 Task: Open the project proposal spearmint template from the template gallery.
Action: Mouse moved to (51, 102)
Screenshot: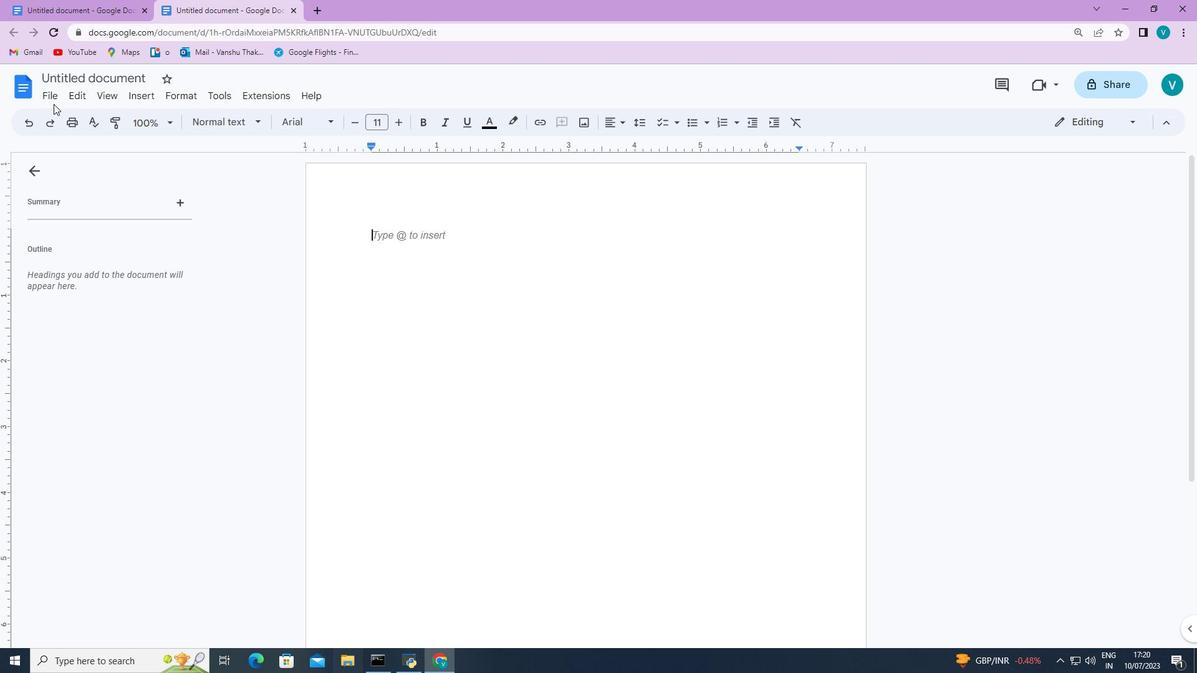 
Action: Mouse pressed left at (51, 102)
Screenshot: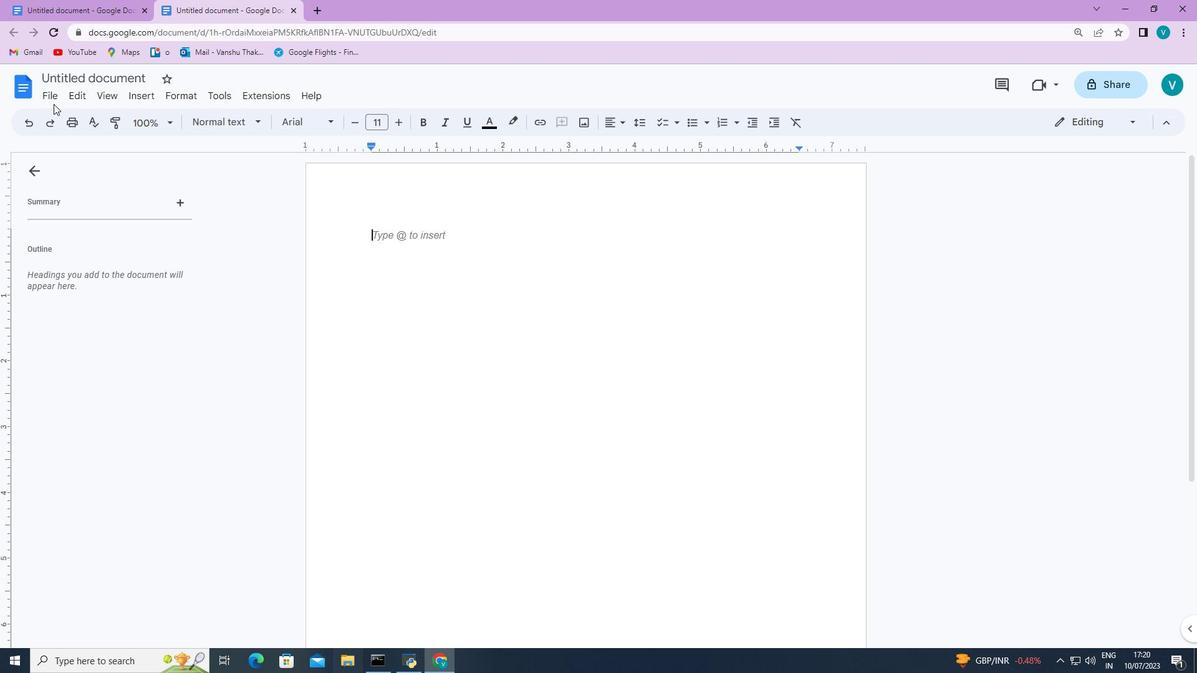 
Action: Mouse moved to (69, 110)
Screenshot: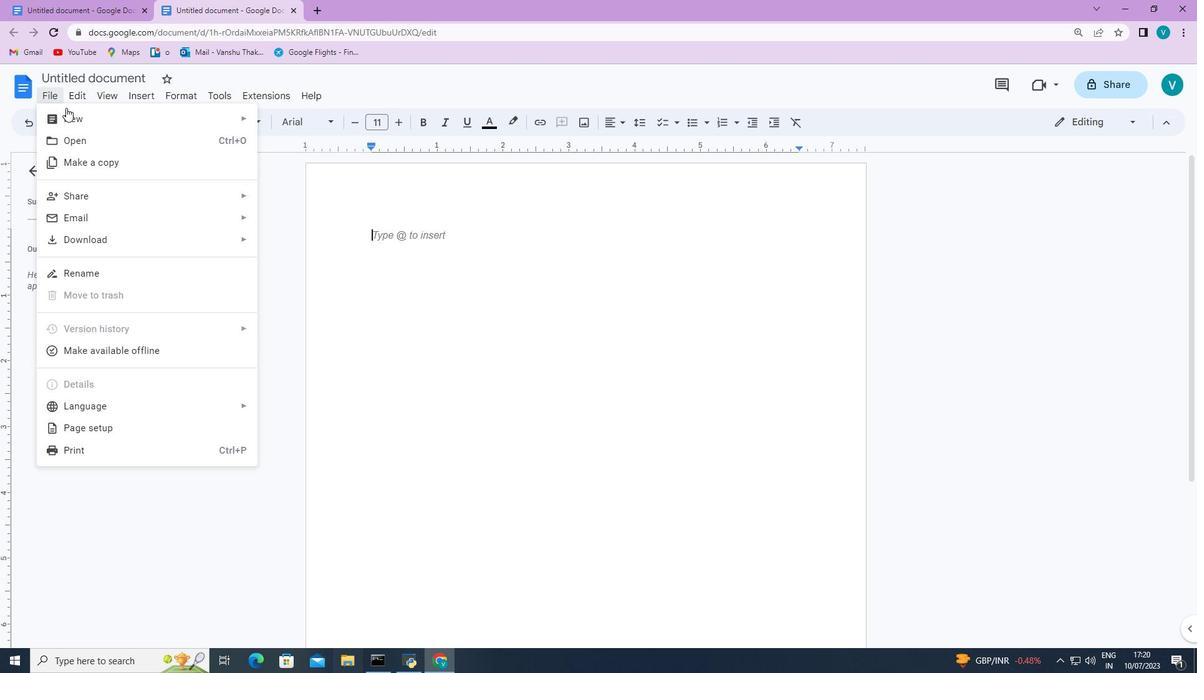 
Action: Mouse pressed left at (69, 110)
Screenshot: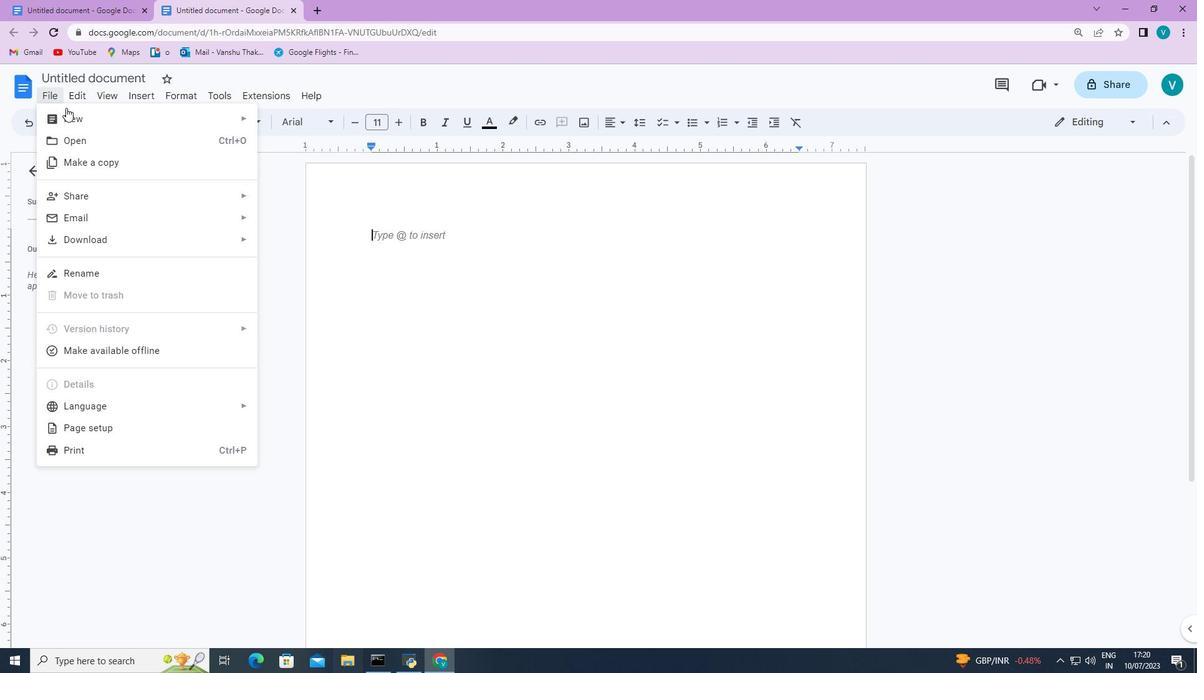 
Action: Mouse moved to (308, 142)
Screenshot: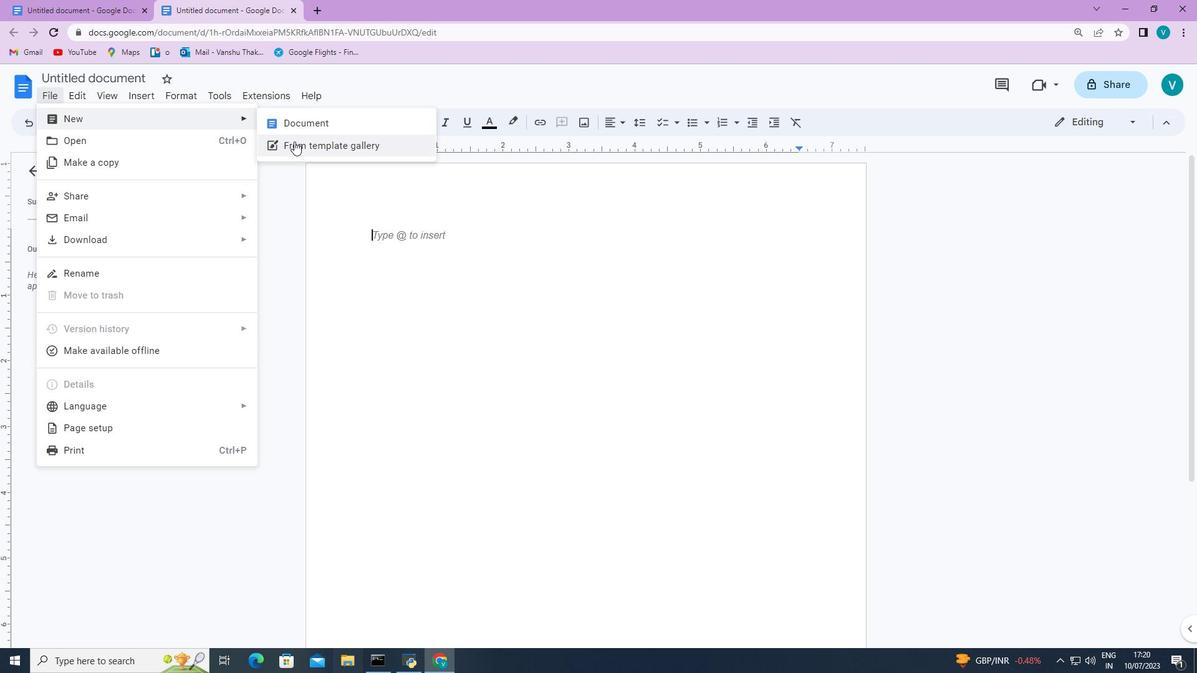 
Action: Mouse pressed left at (308, 142)
Screenshot: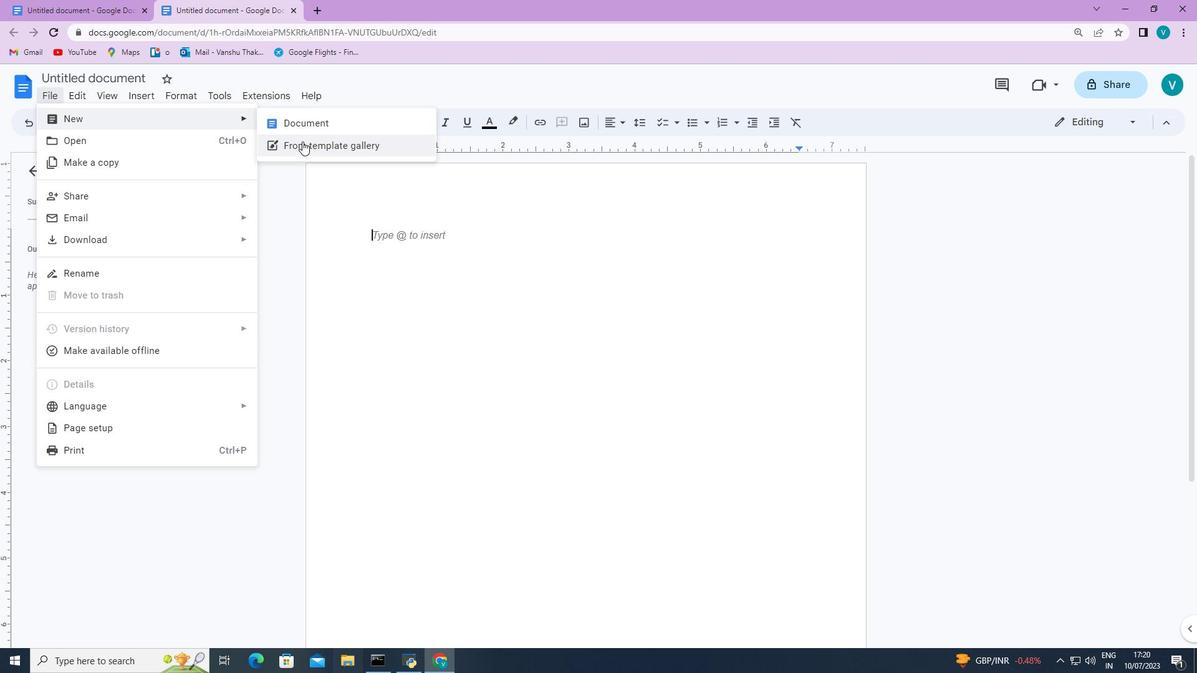 
Action: Mouse moved to (325, 225)
Screenshot: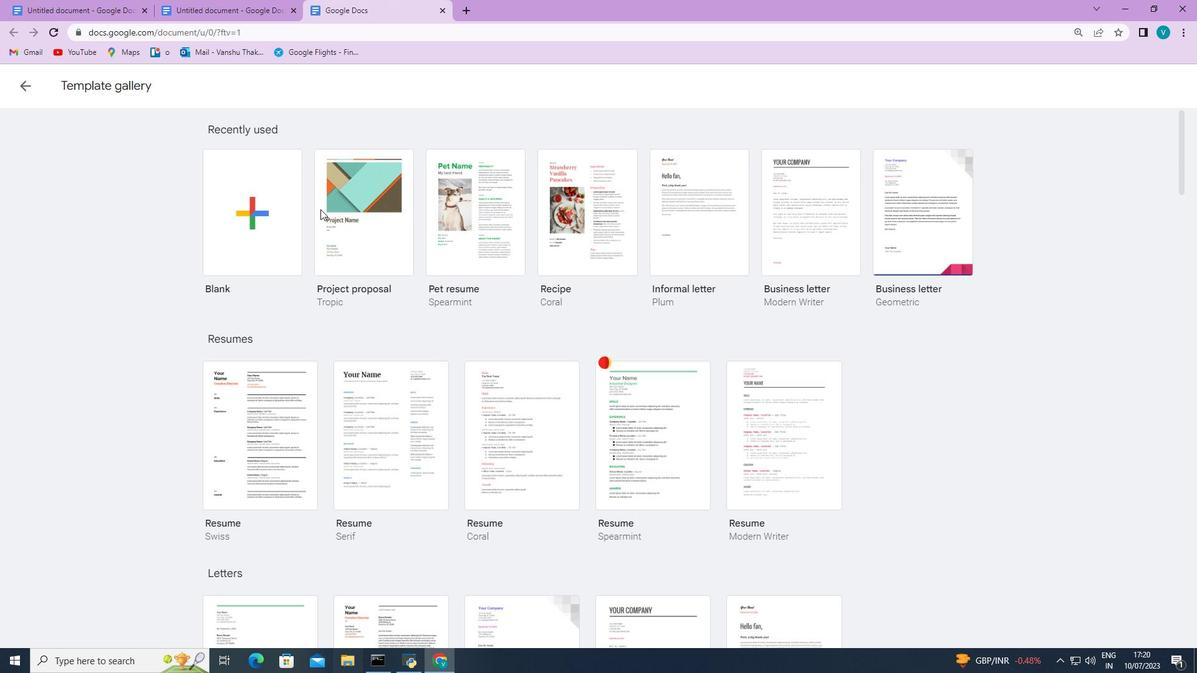 
Action: Mouse scrolled (325, 224) with delta (0, 0)
Screenshot: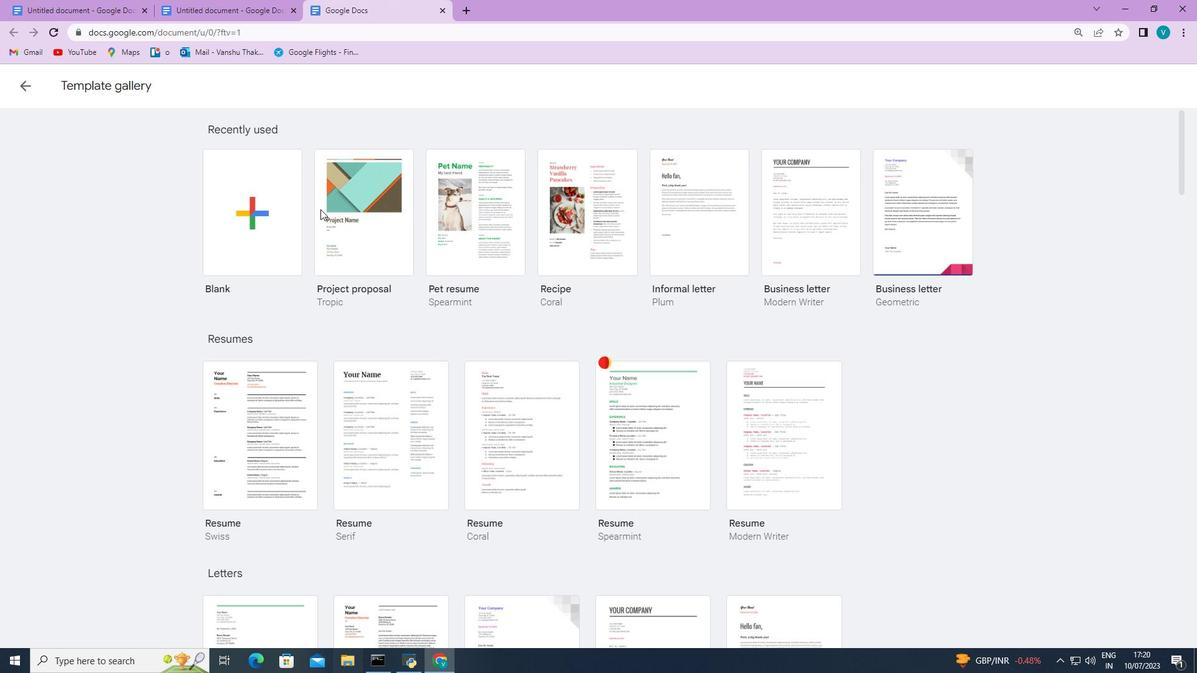 
Action: Mouse moved to (330, 242)
Screenshot: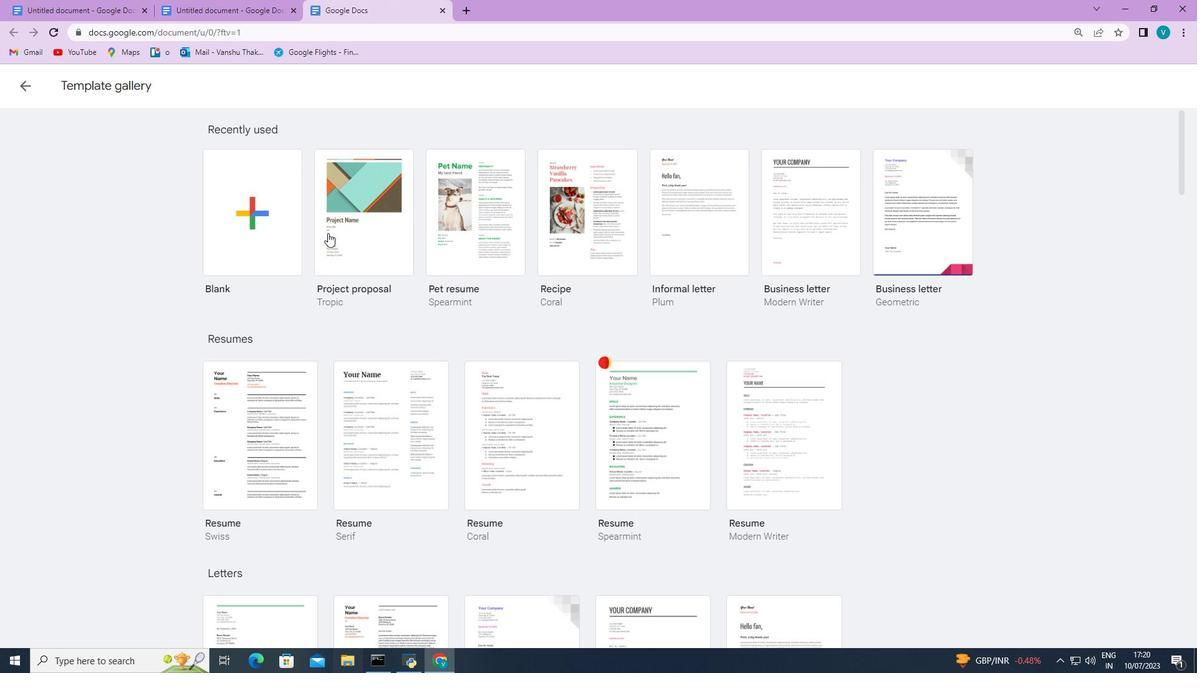 
Action: Mouse scrolled (330, 241) with delta (0, 0)
Screenshot: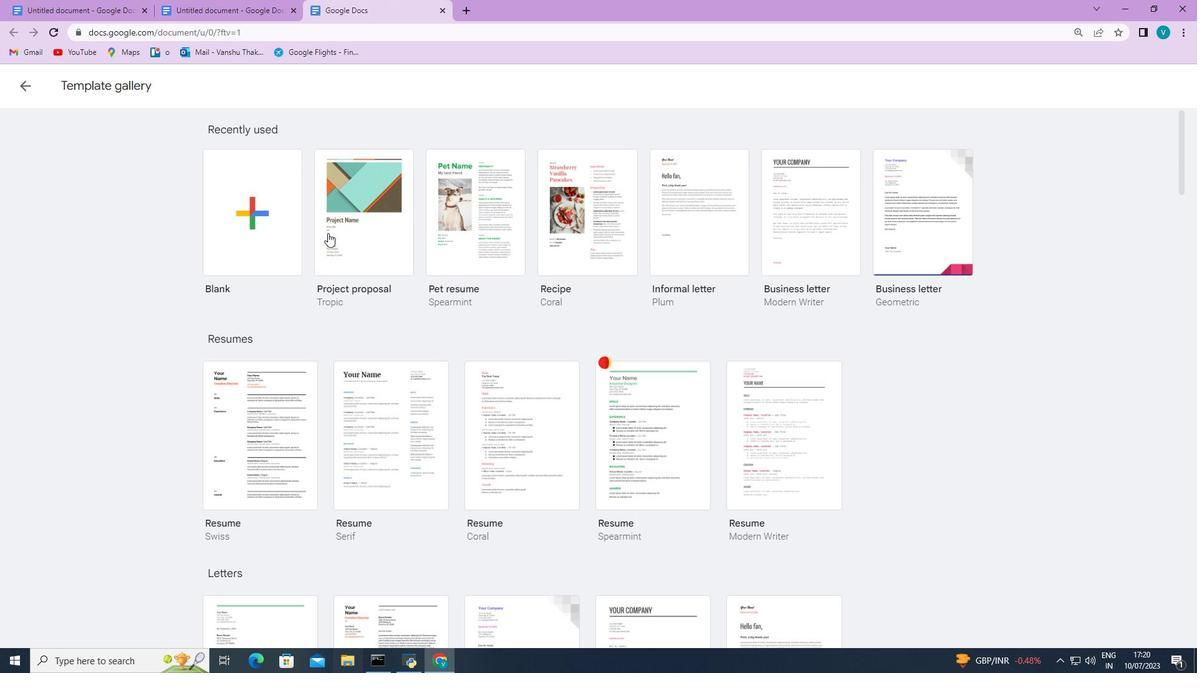 
Action: Mouse moved to (330, 242)
Screenshot: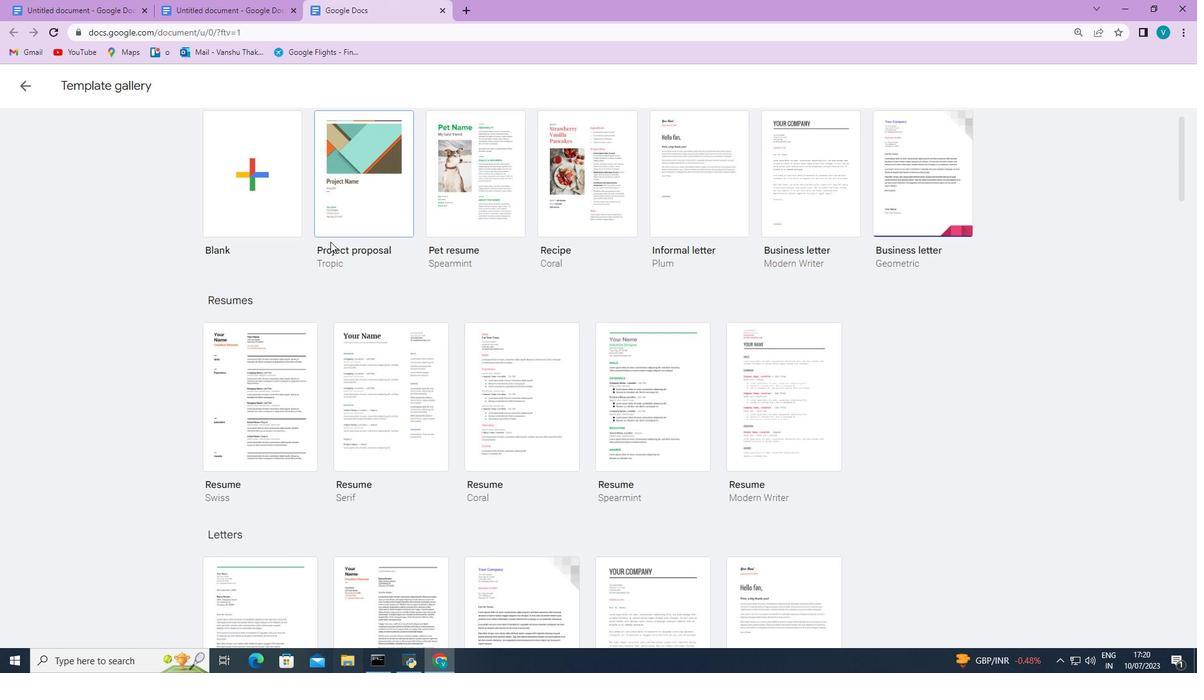 
Action: Mouse scrolled (330, 242) with delta (0, 0)
Screenshot: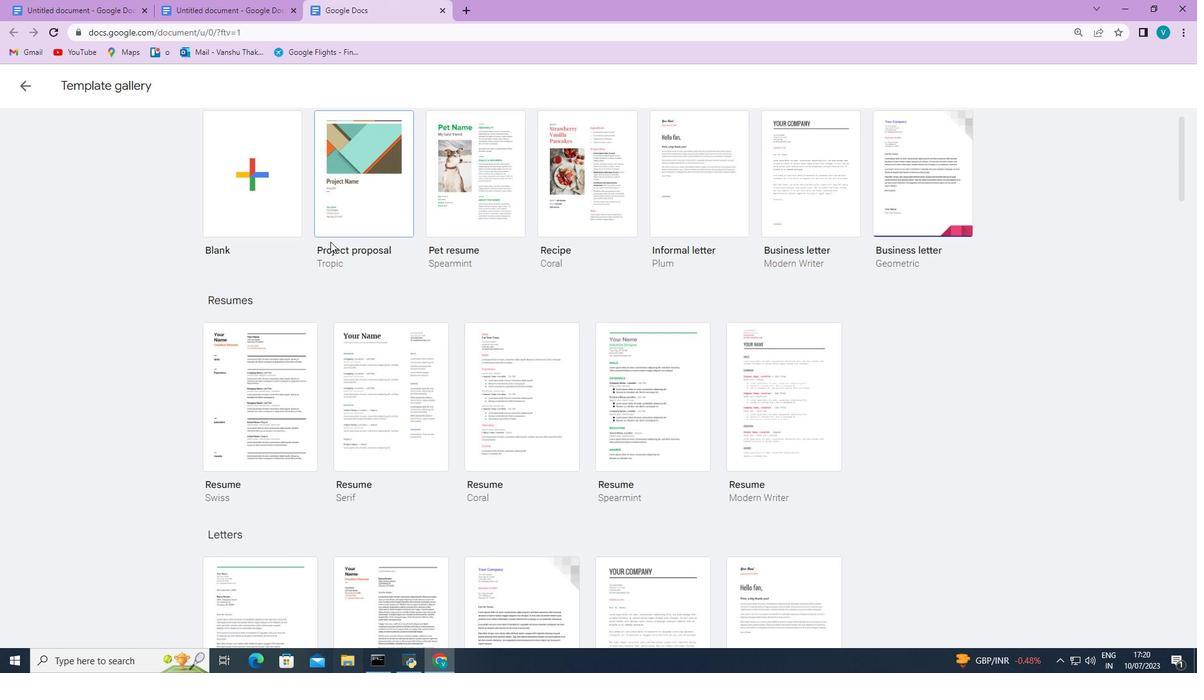 
Action: Mouse scrolled (330, 242) with delta (0, 0)
Screenshot: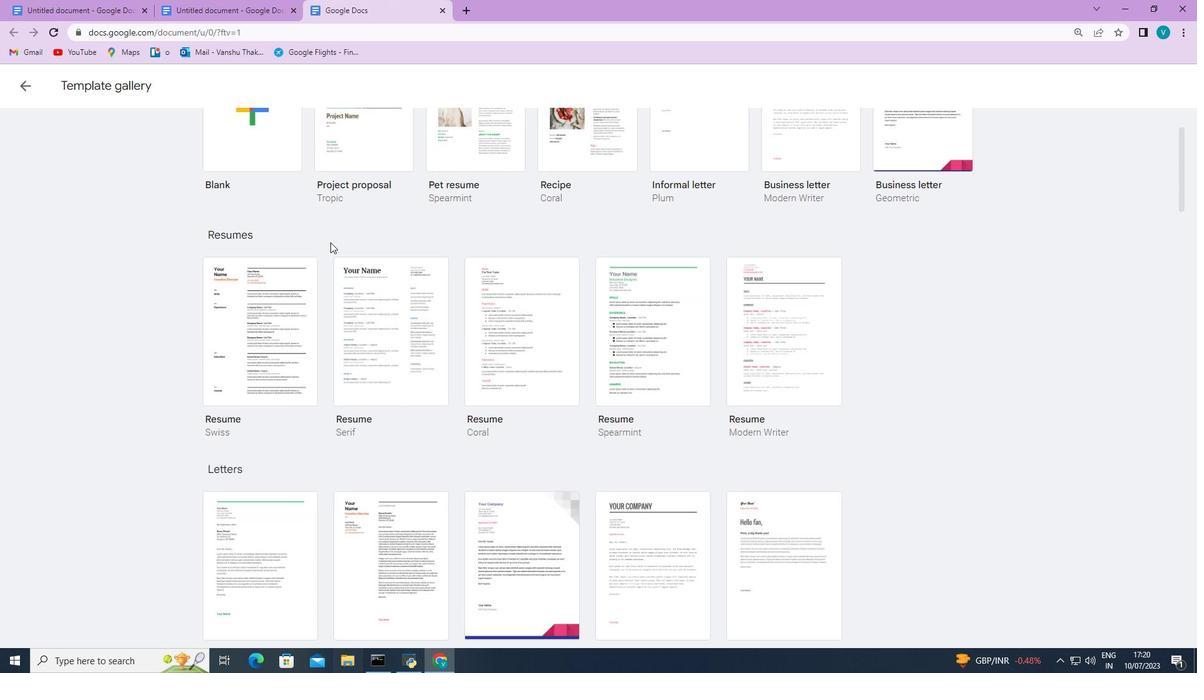 
Action: Mouse scrolled (330, 242) with delta (0, 0)
Screenshot: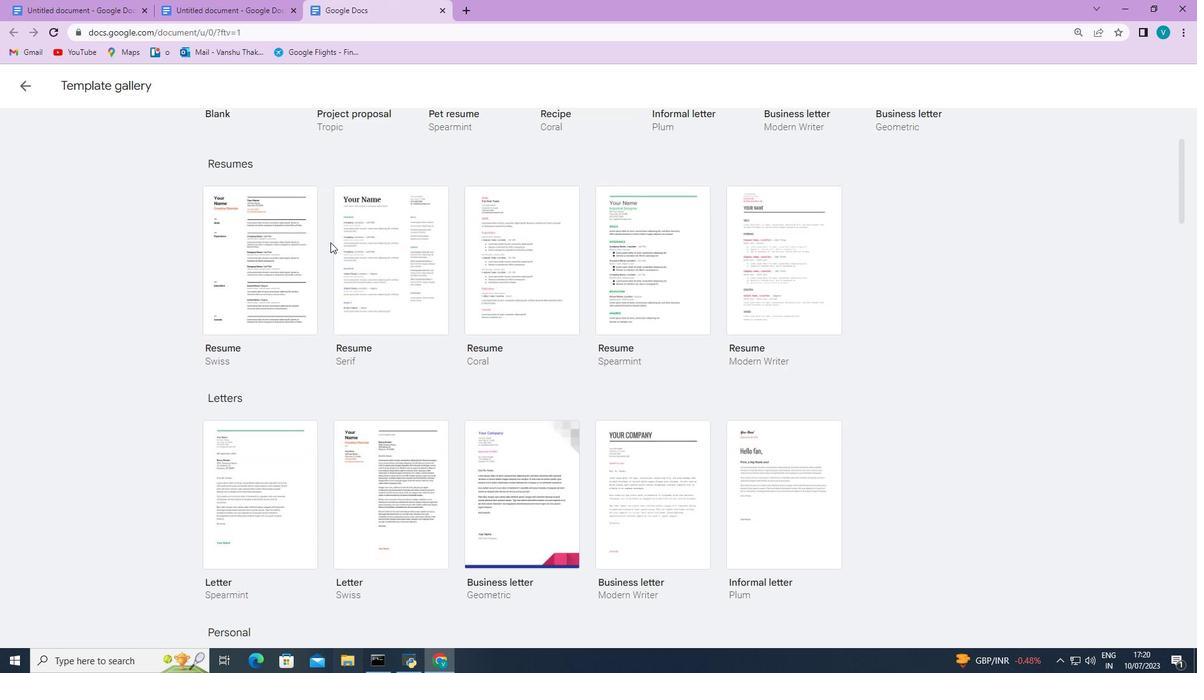 
Action: Mouse scrolled (330, 242) with delta (0, 0)
Screenshot: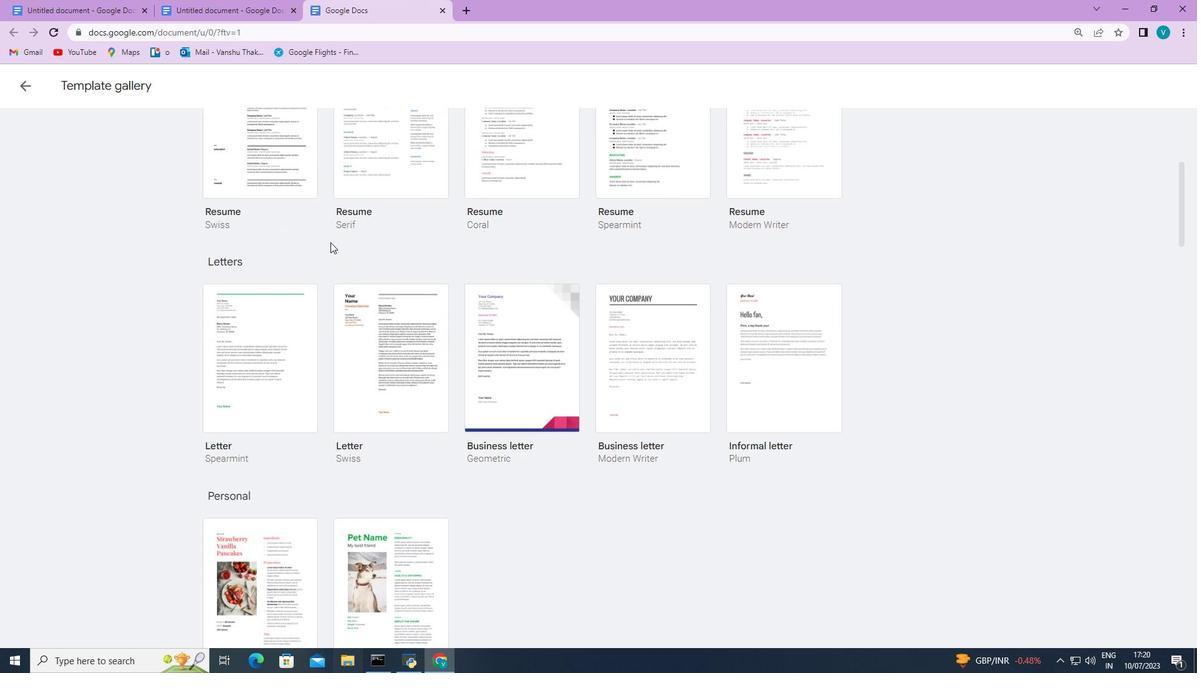 
Action: Mouse scrolled (330, 242) with delta (0, 0)
Screenshot: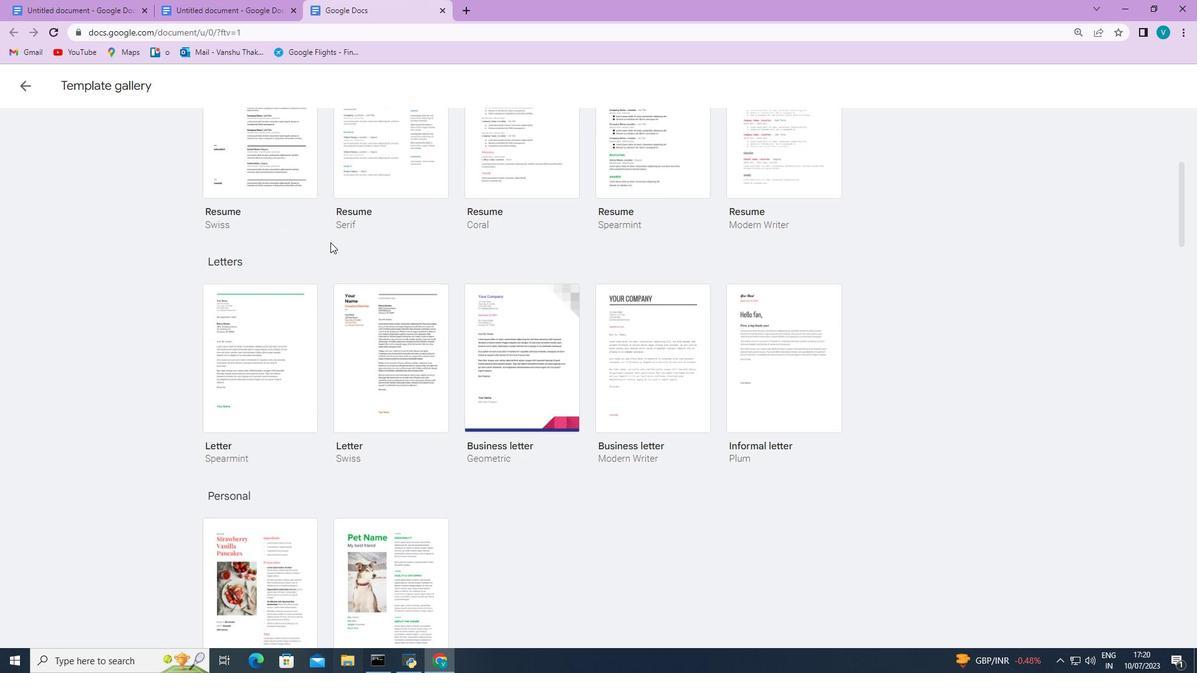 
Action: Mouse scrolled (330, 242) with delta (0, 0)
Screenshot: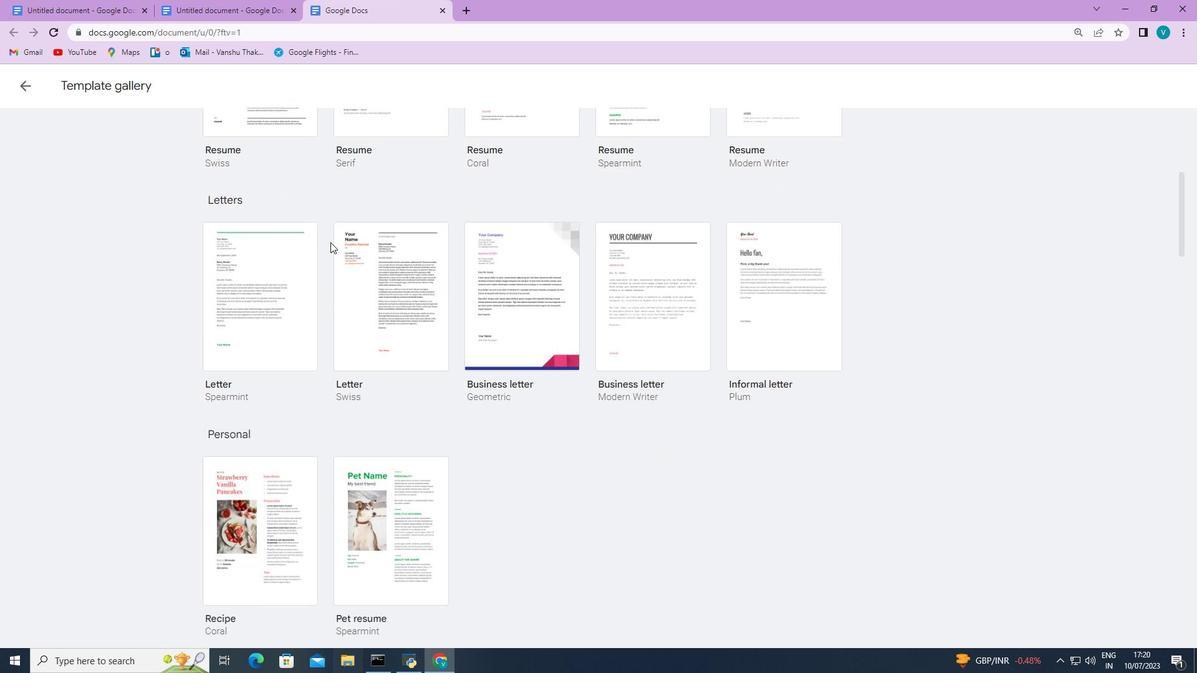 
Action: Mouse scrolled (330, 242) with delta (0, 0)
Screenshot: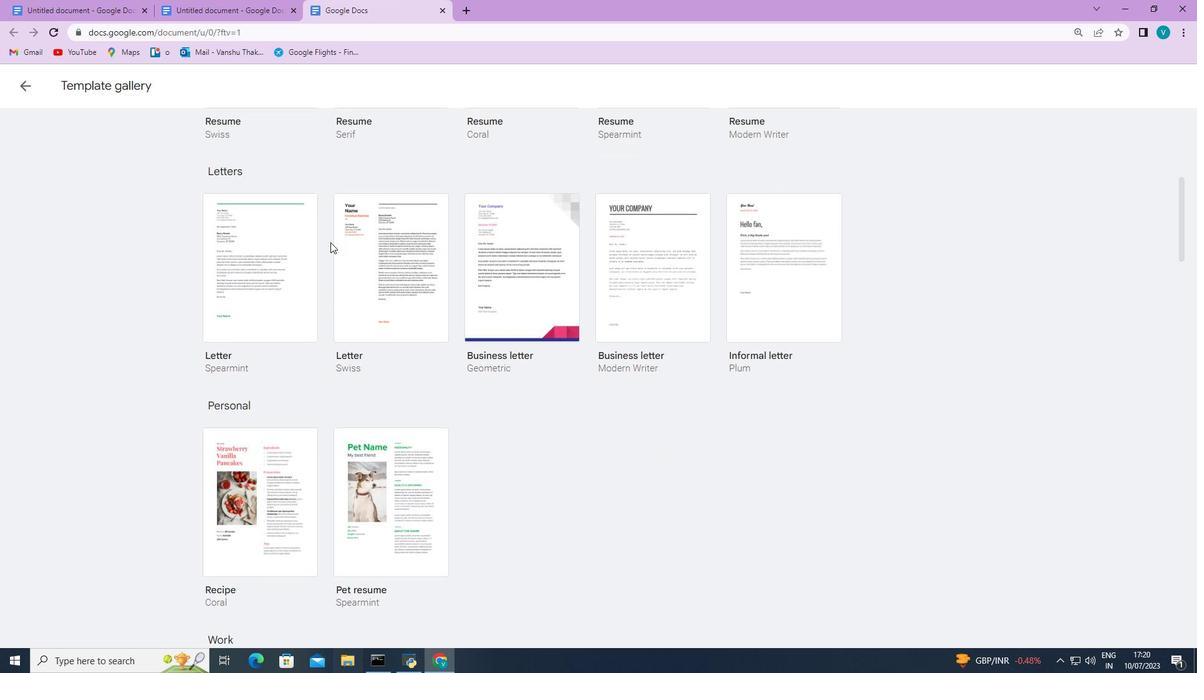 
Action: Mouse scrolled (330, 242) with delta (0, 0)
Screenshot: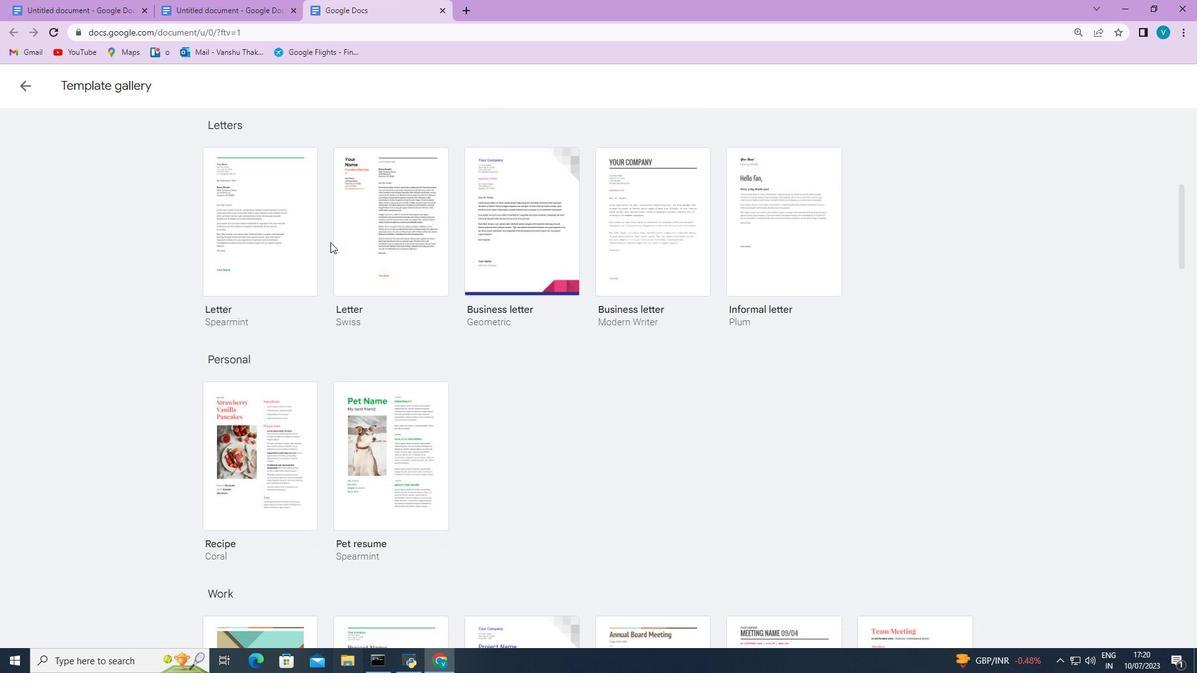 
Action: Mouse scrolled (330, 242) with delta (0, 0)
Screenshot: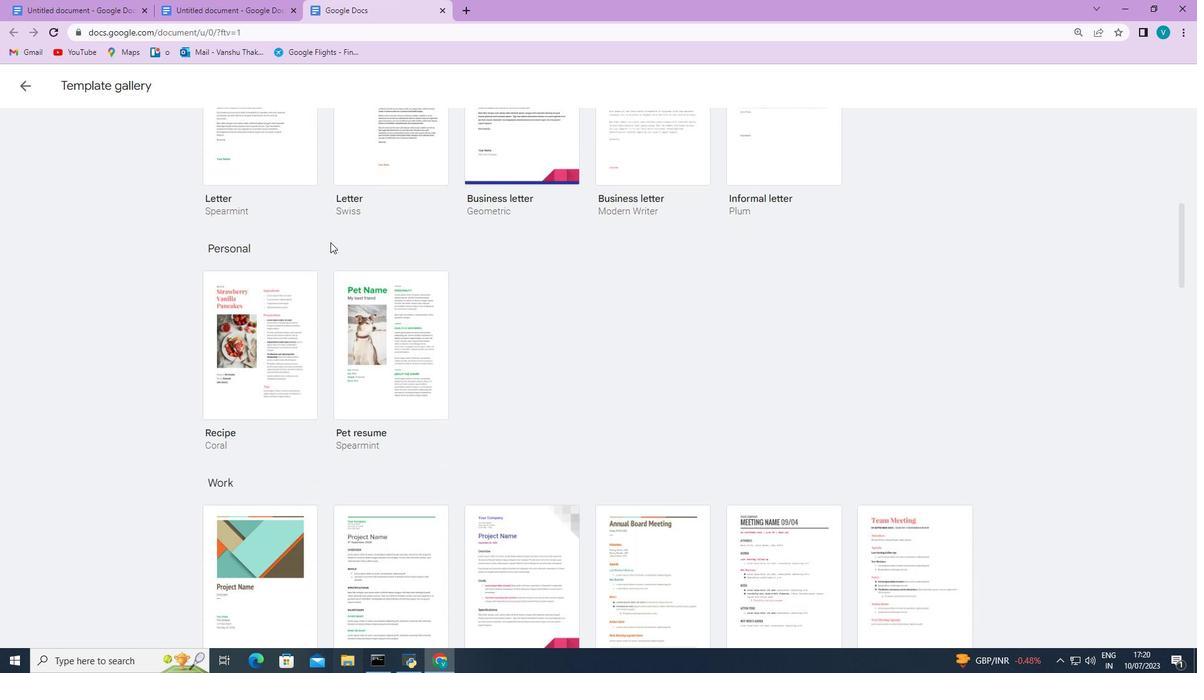 
Action: Mouse moved to (369, 399)
Screenshot: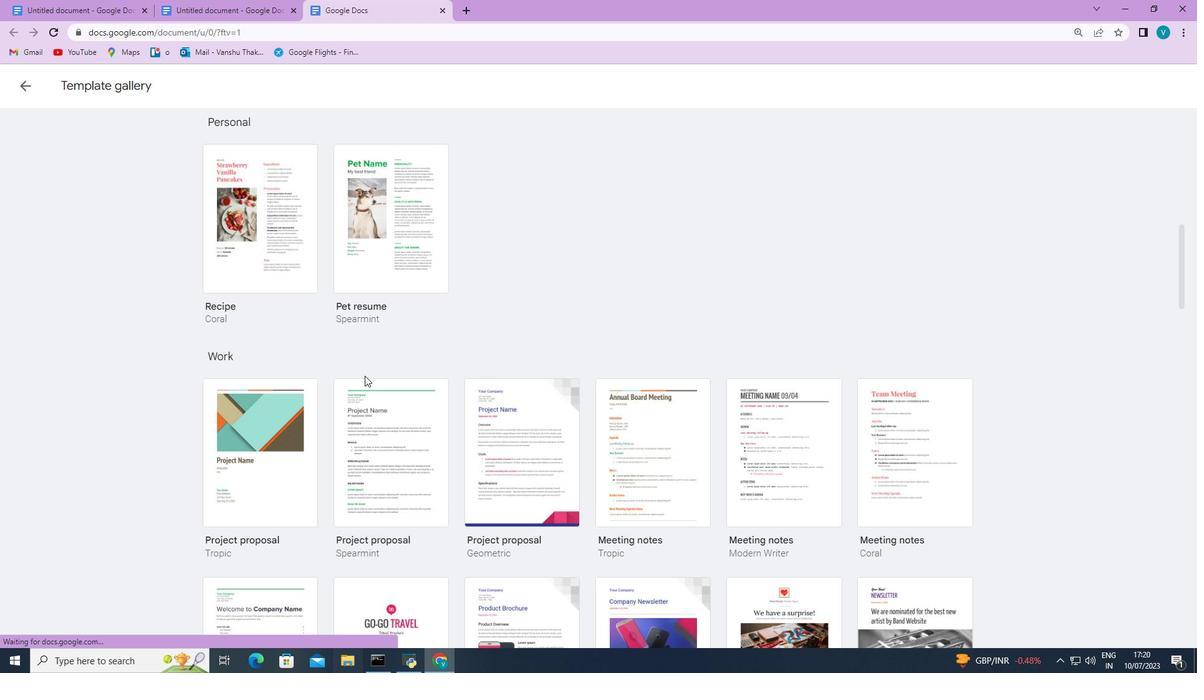 
Action: Mouse pressed left at (369, 399)
Screenshot: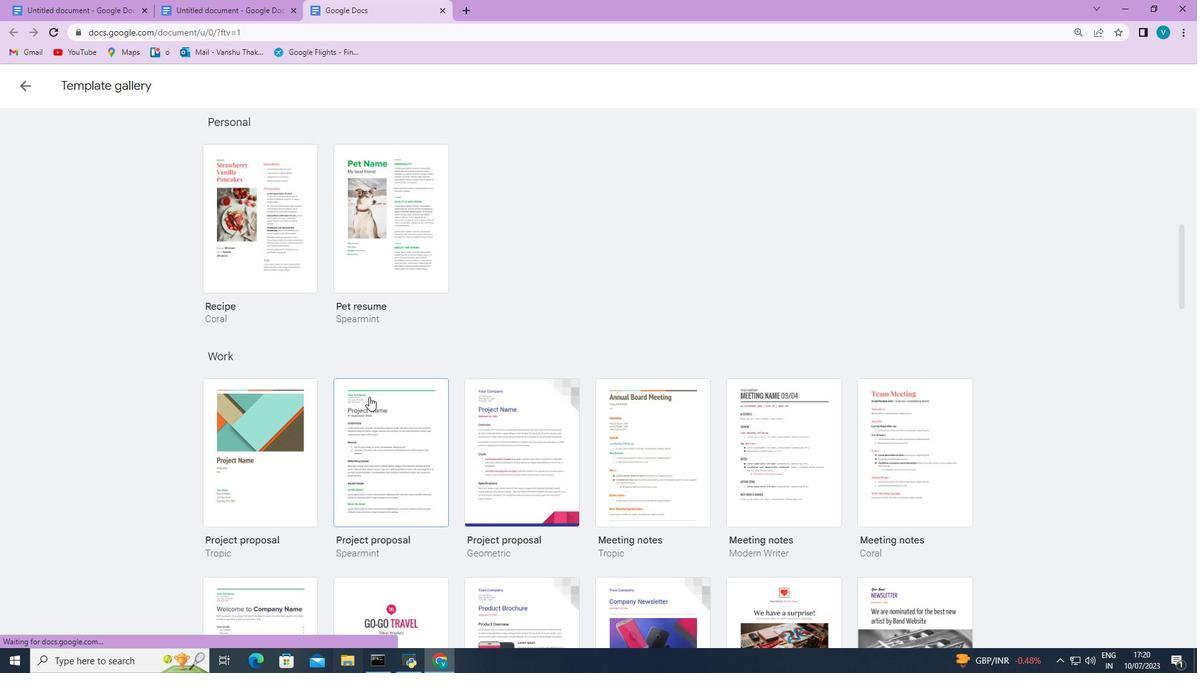 
Action: Mouse moved to (389, 421)
Screenshot: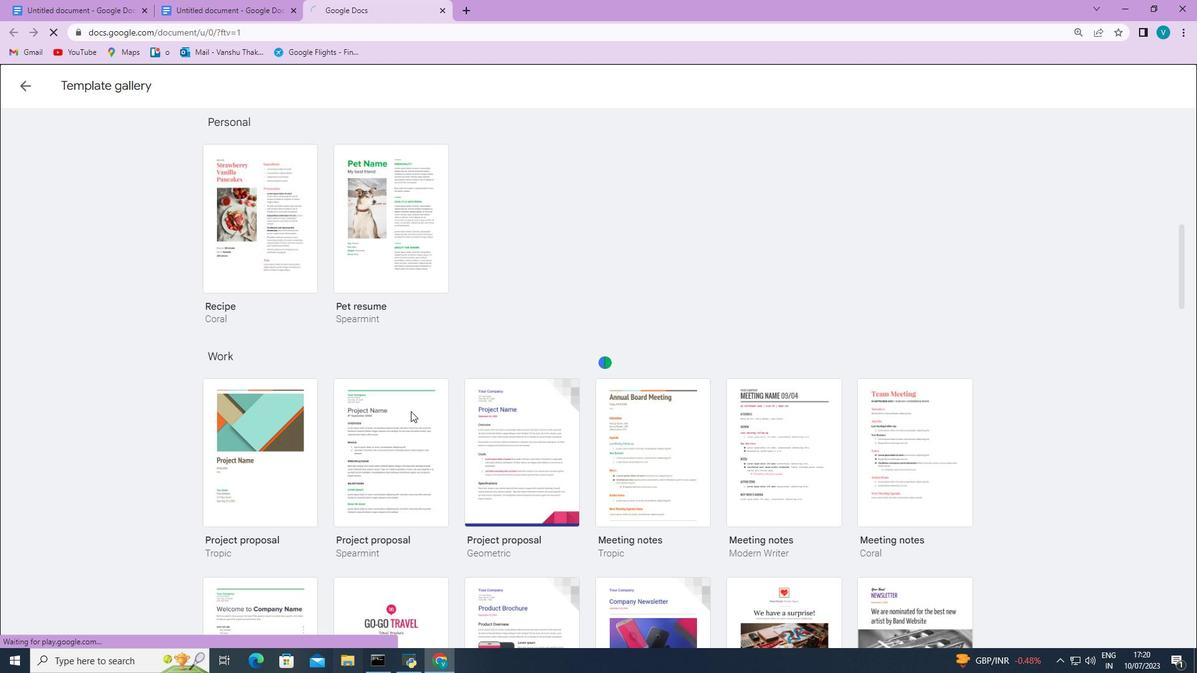 
